 Task: Select a due date automation when advanced on, the moment a card is due add dates due in between 1 and 5 days.
Action: Mouse moved to (1393, 108)
Screenshot: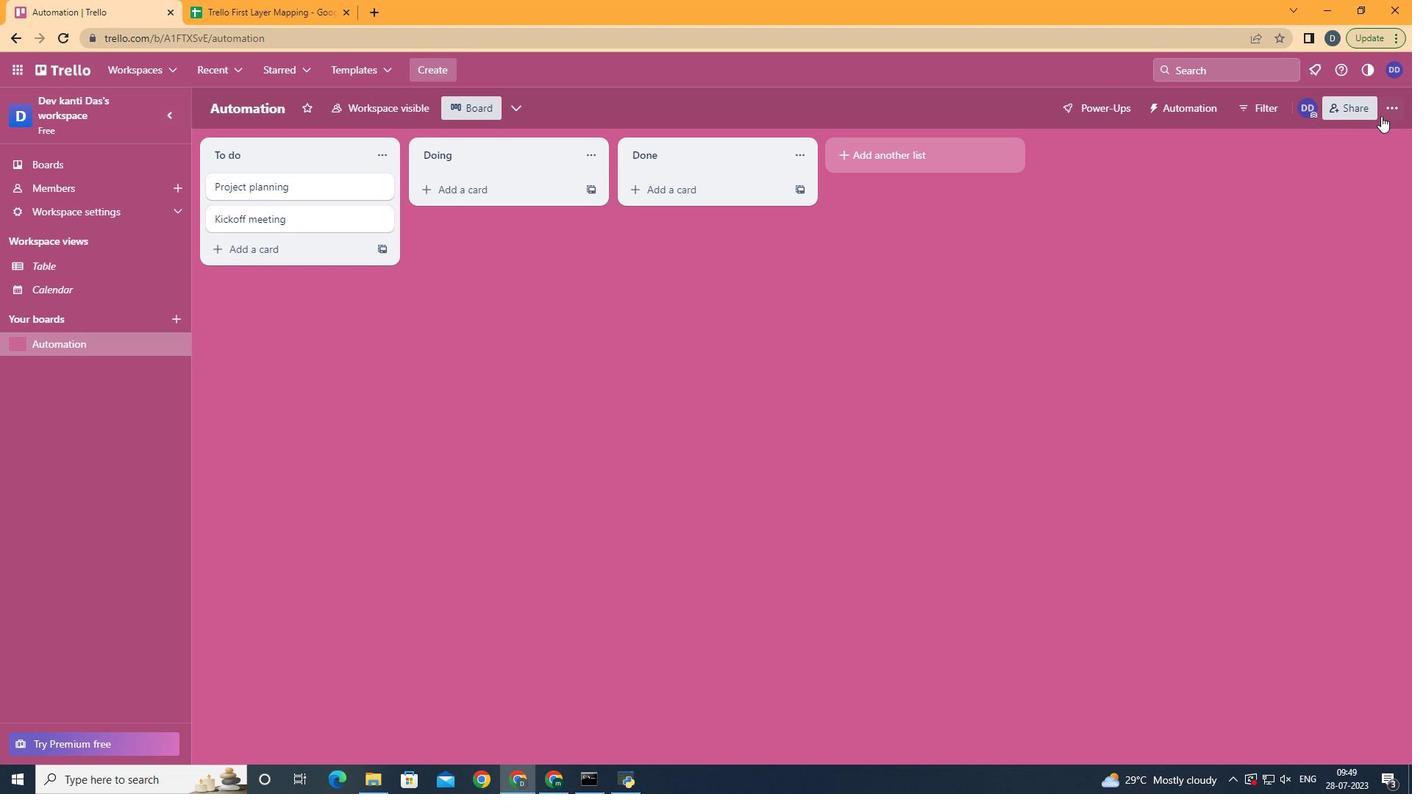 
Action: Mouse pressed left at (1393, 108)
Screenshot: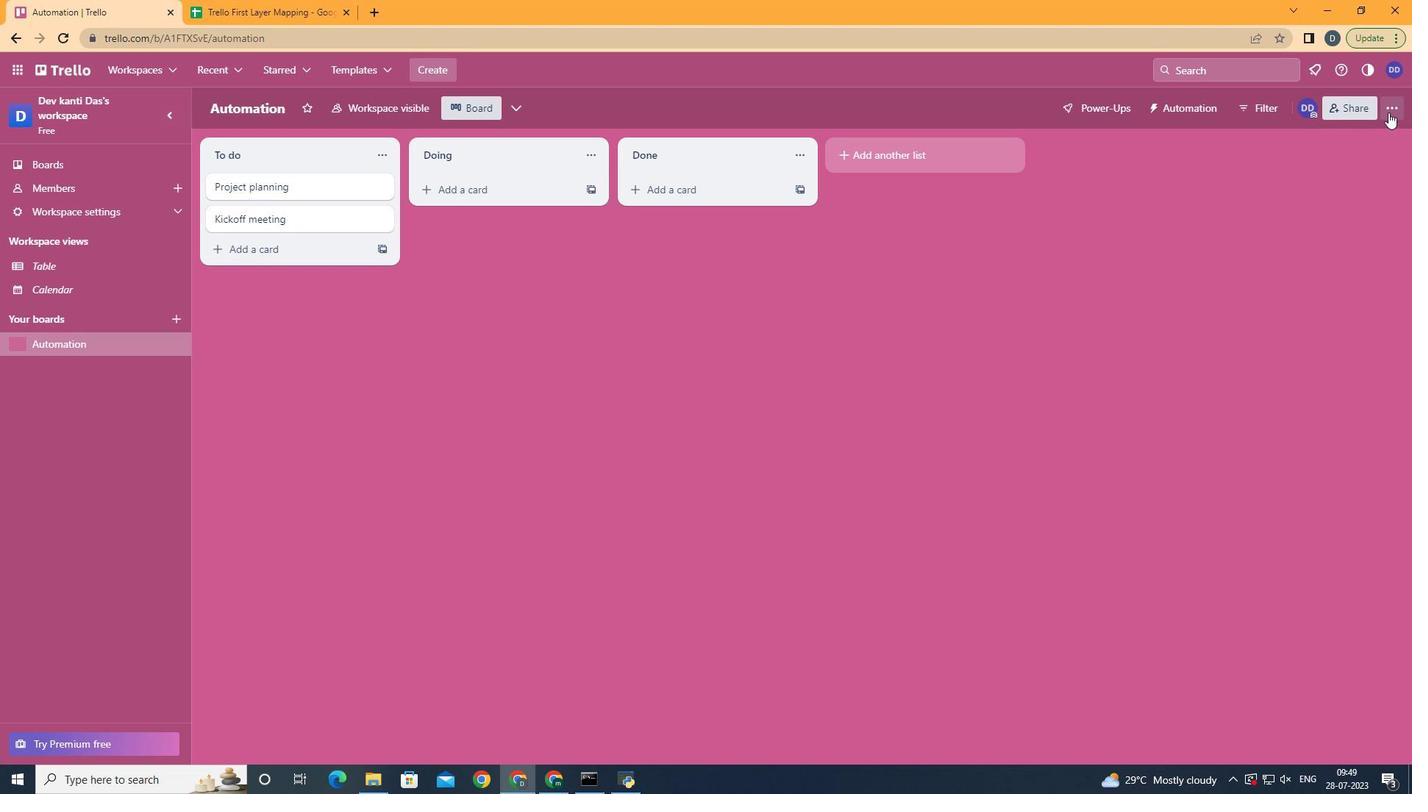 
Action: Mouse moved to (1255, 294)
Screenshot: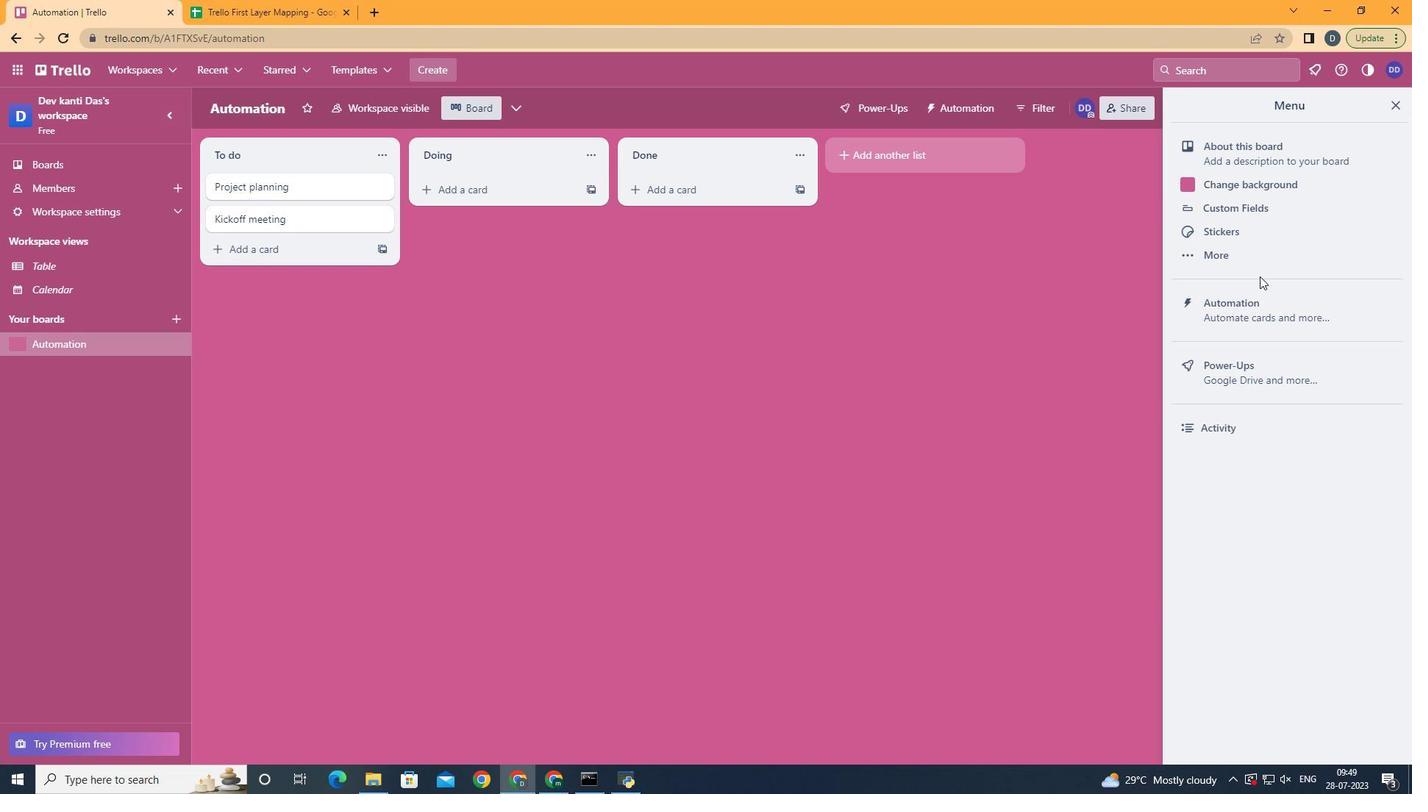 
Action: Mouse pressed left at (1255, 294)
Screenshot: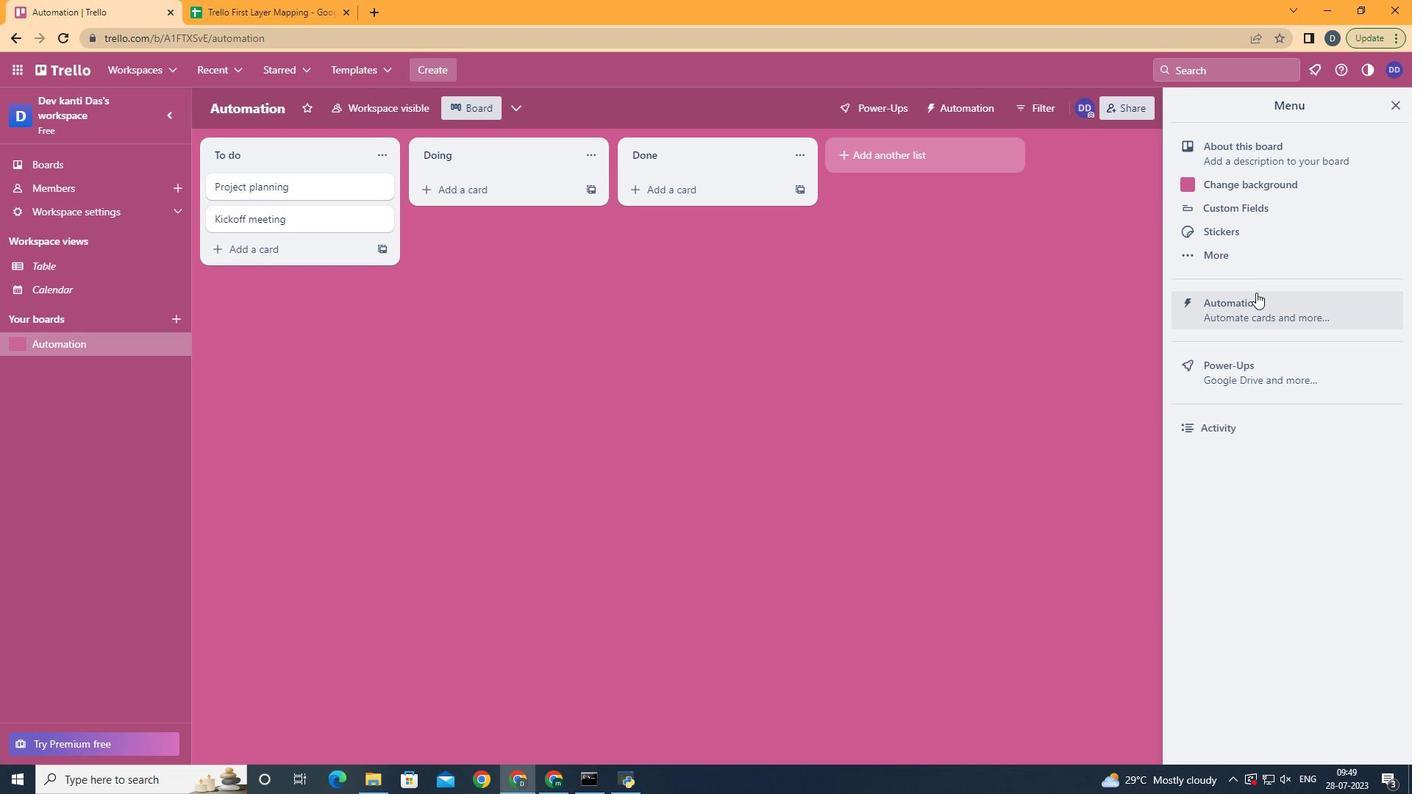 
Action: Mouse moved to (312, 289)
Screenshot: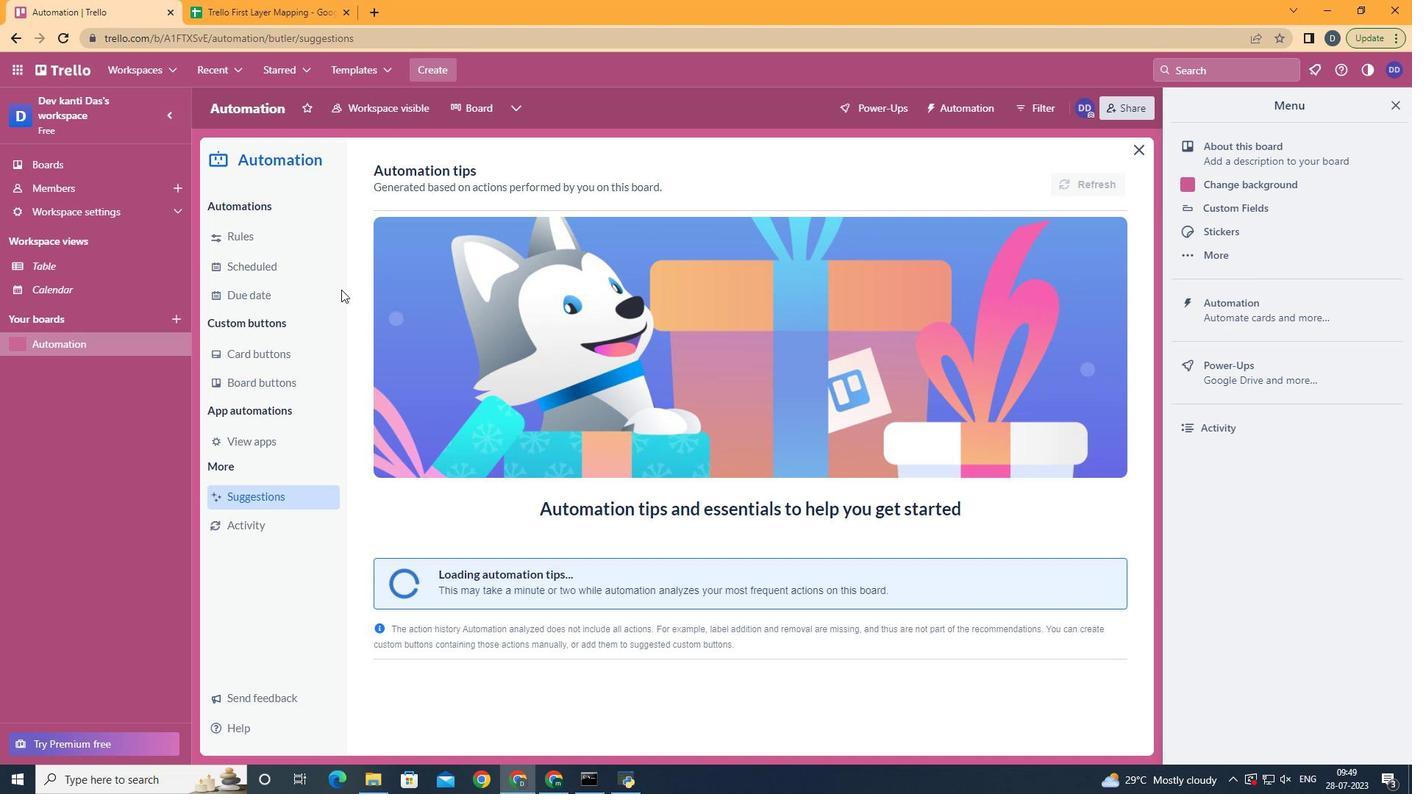 
Action: Mouse pressed left at (312, 289)
Screenshot: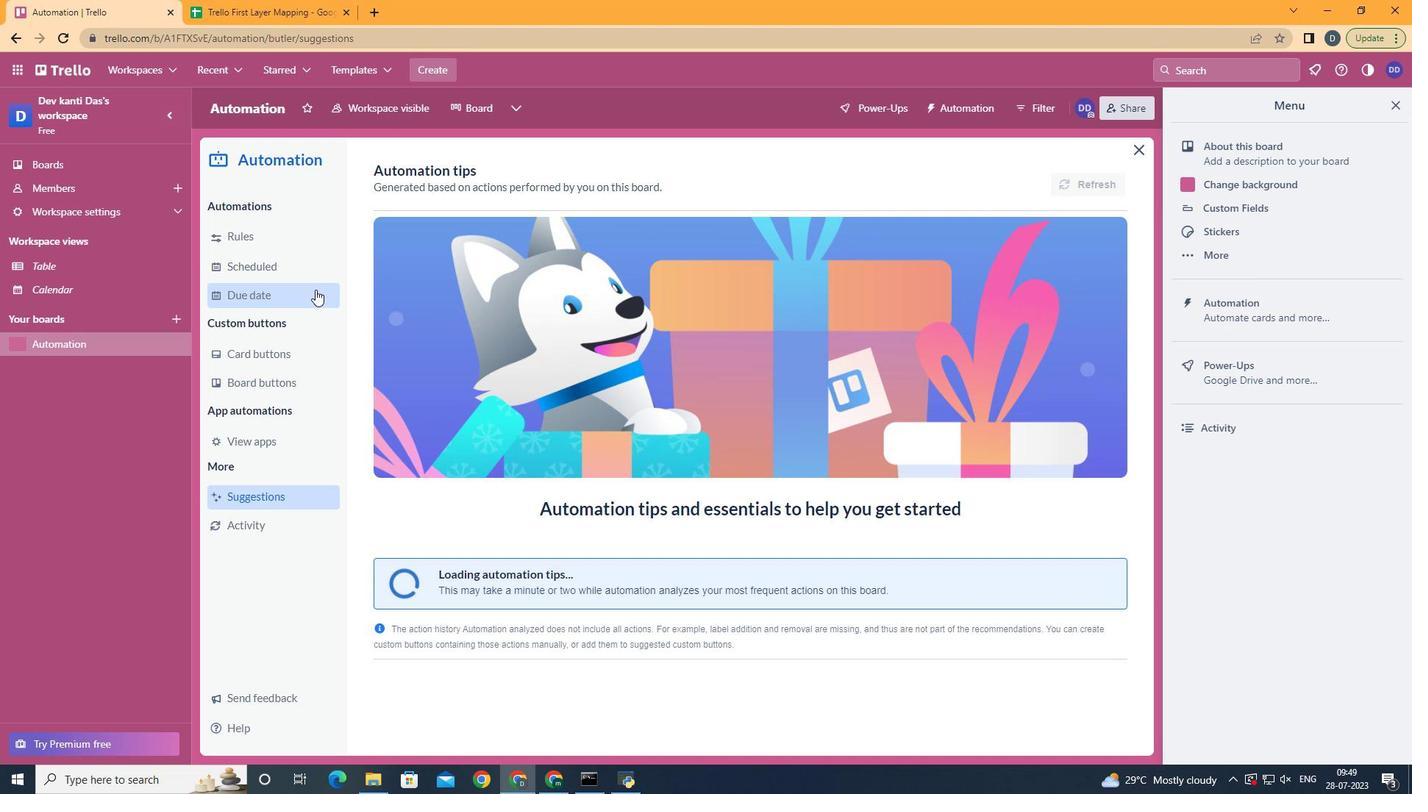 
Action: Mouse moved to (1028, 177)
Screenshot: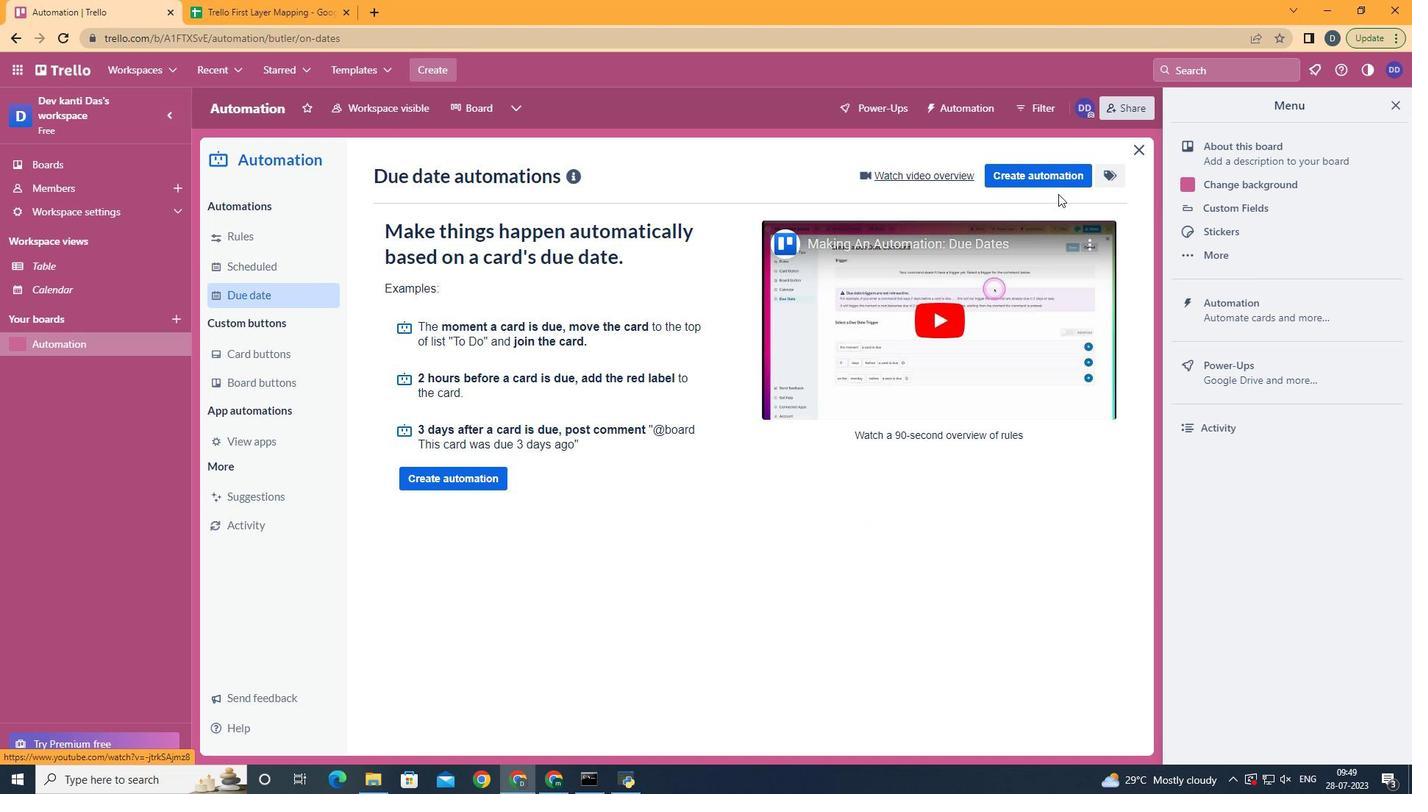 
Action: Mouse pressed left at (1028, 177)
Screenshot: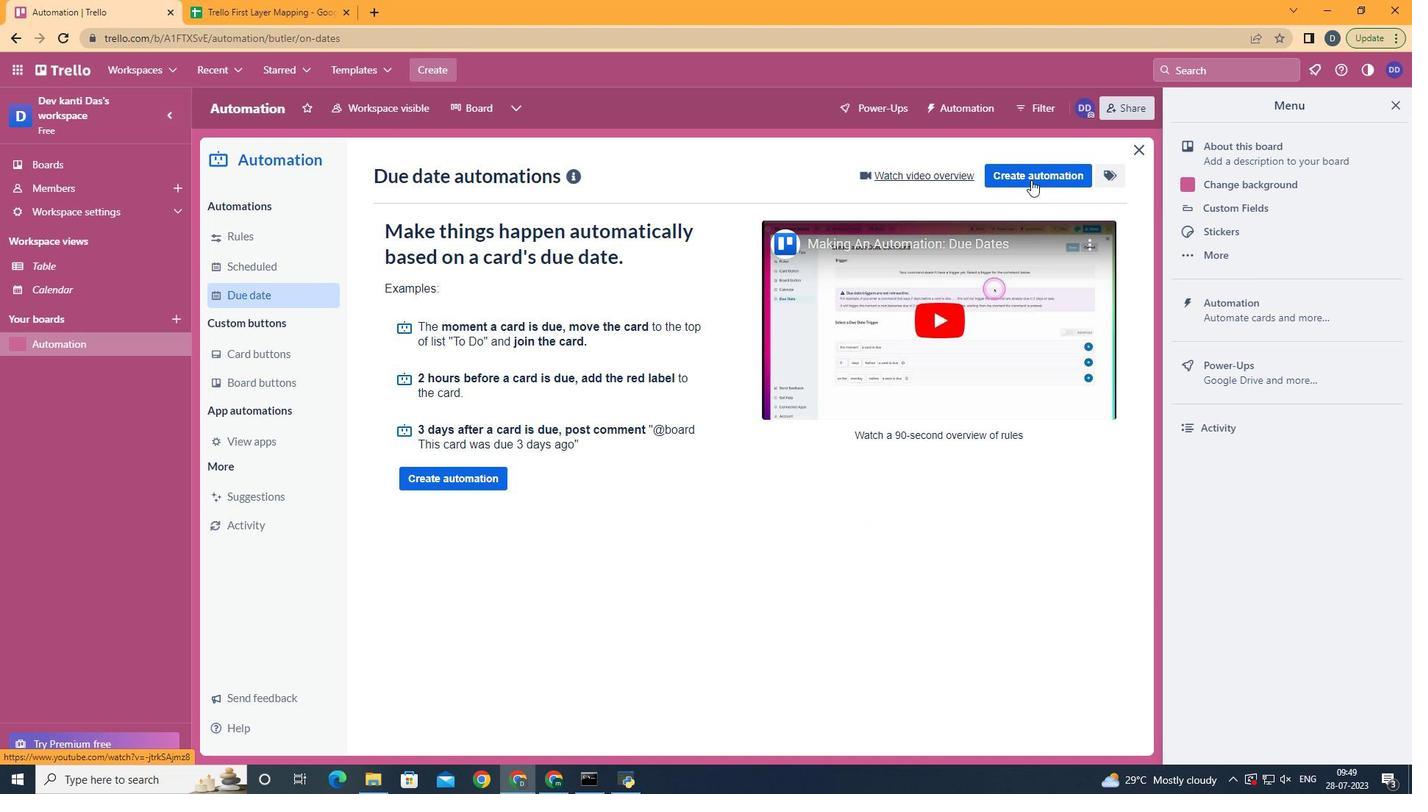 
Action: Mouse moved to (690, 330)
Screenshot: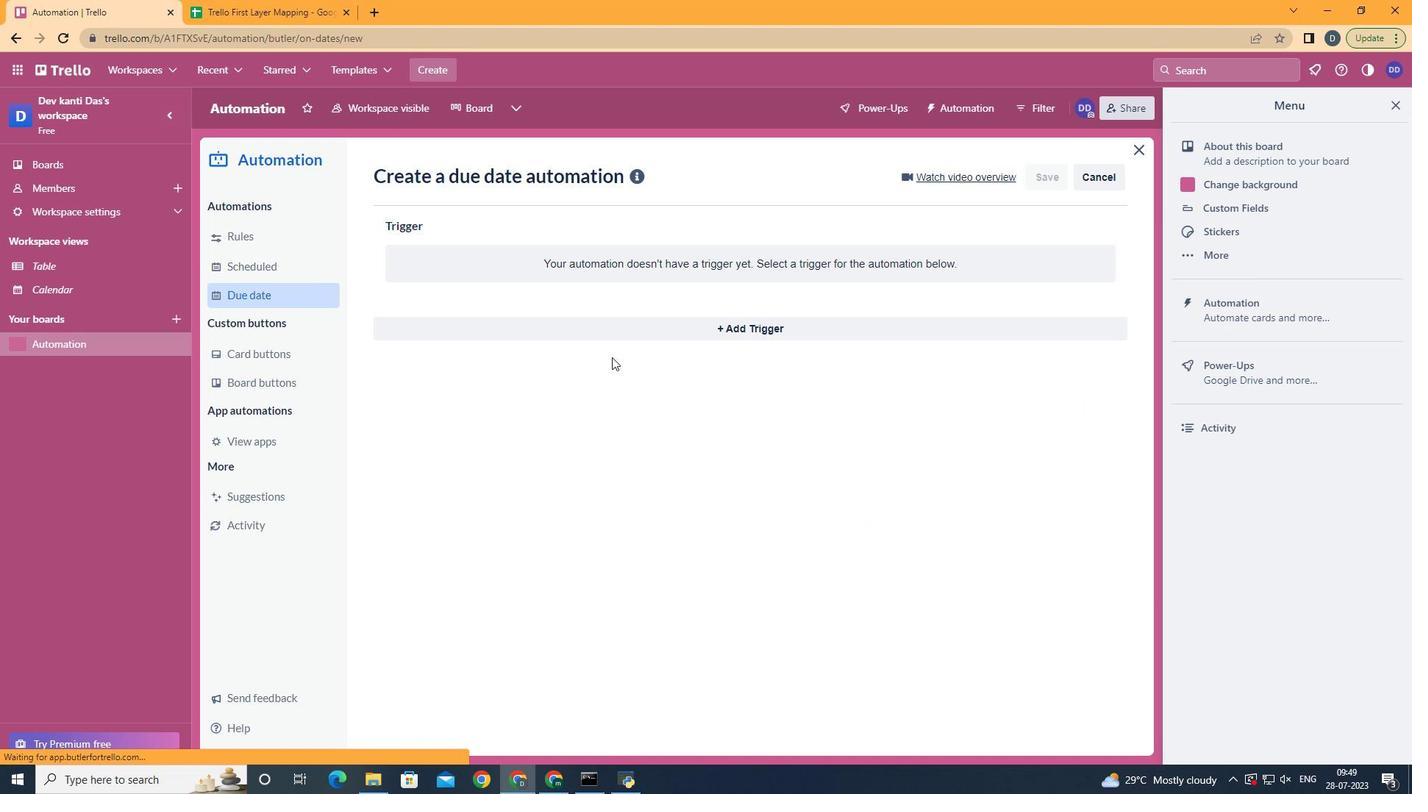 
Action: Mouse pressed left at (690, 330)
Screenshot: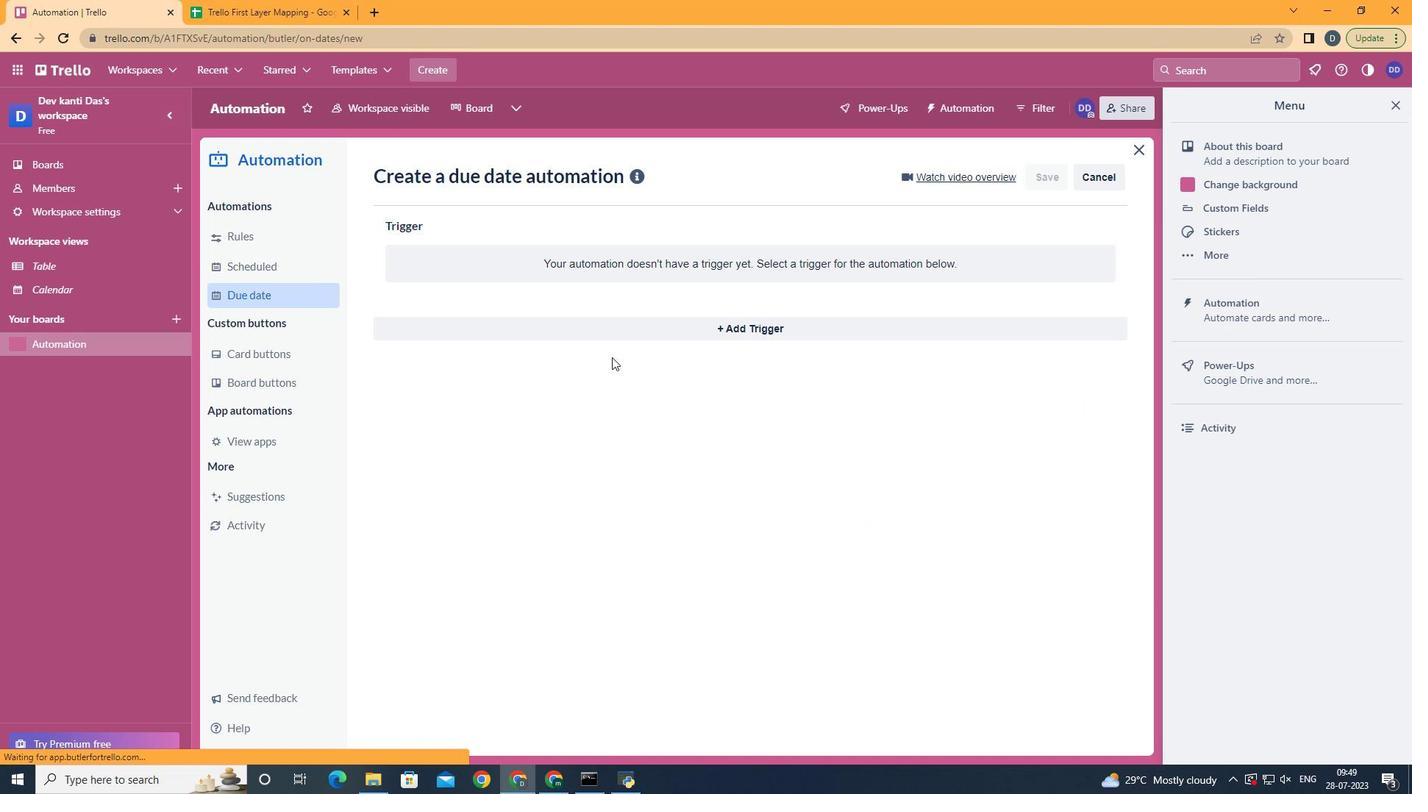 
Action: Mouse moved to (494, 503)
Screenshot: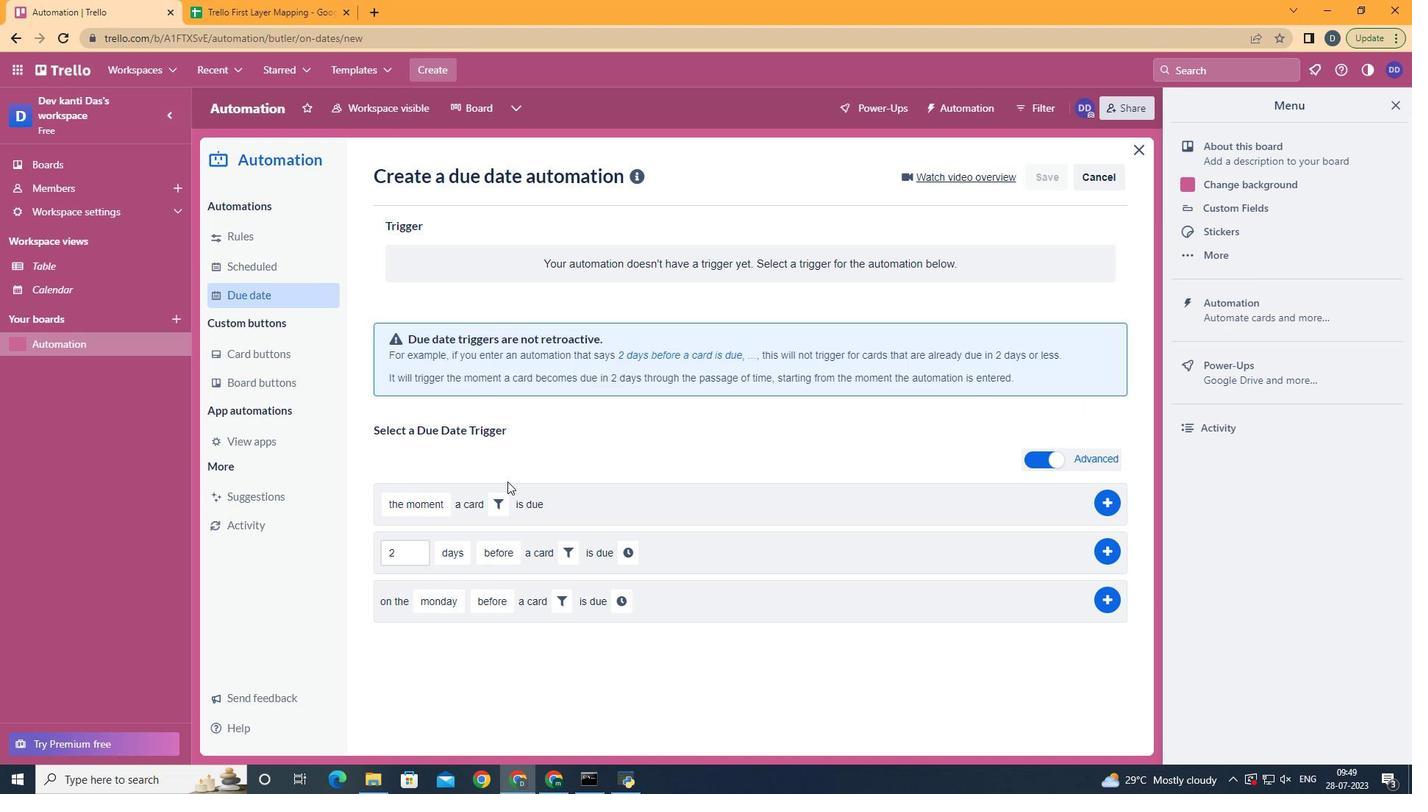 
Action: Mouse pressed left at (494, 503)
Screenshot: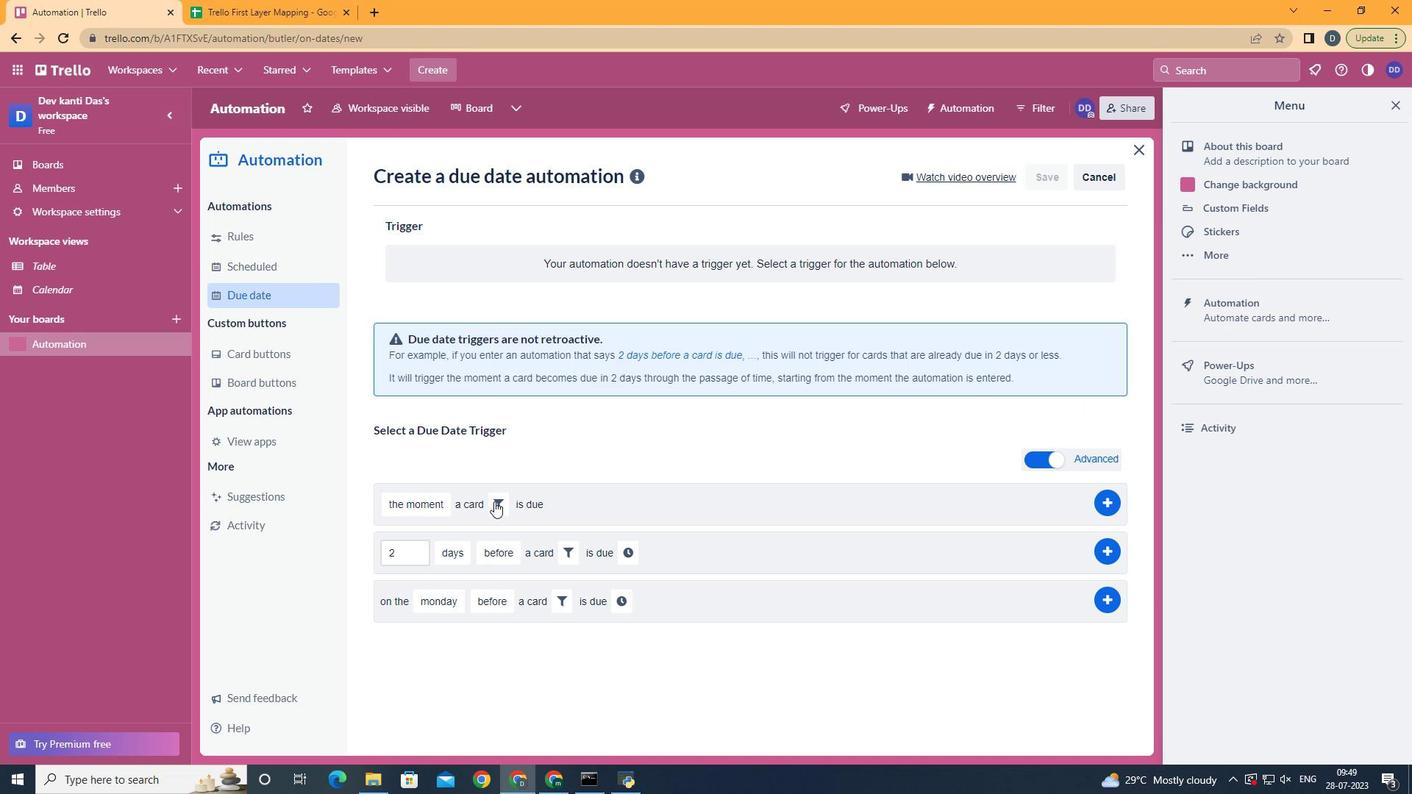 
Action: Mouse moved to (579, 560)
Screenshot: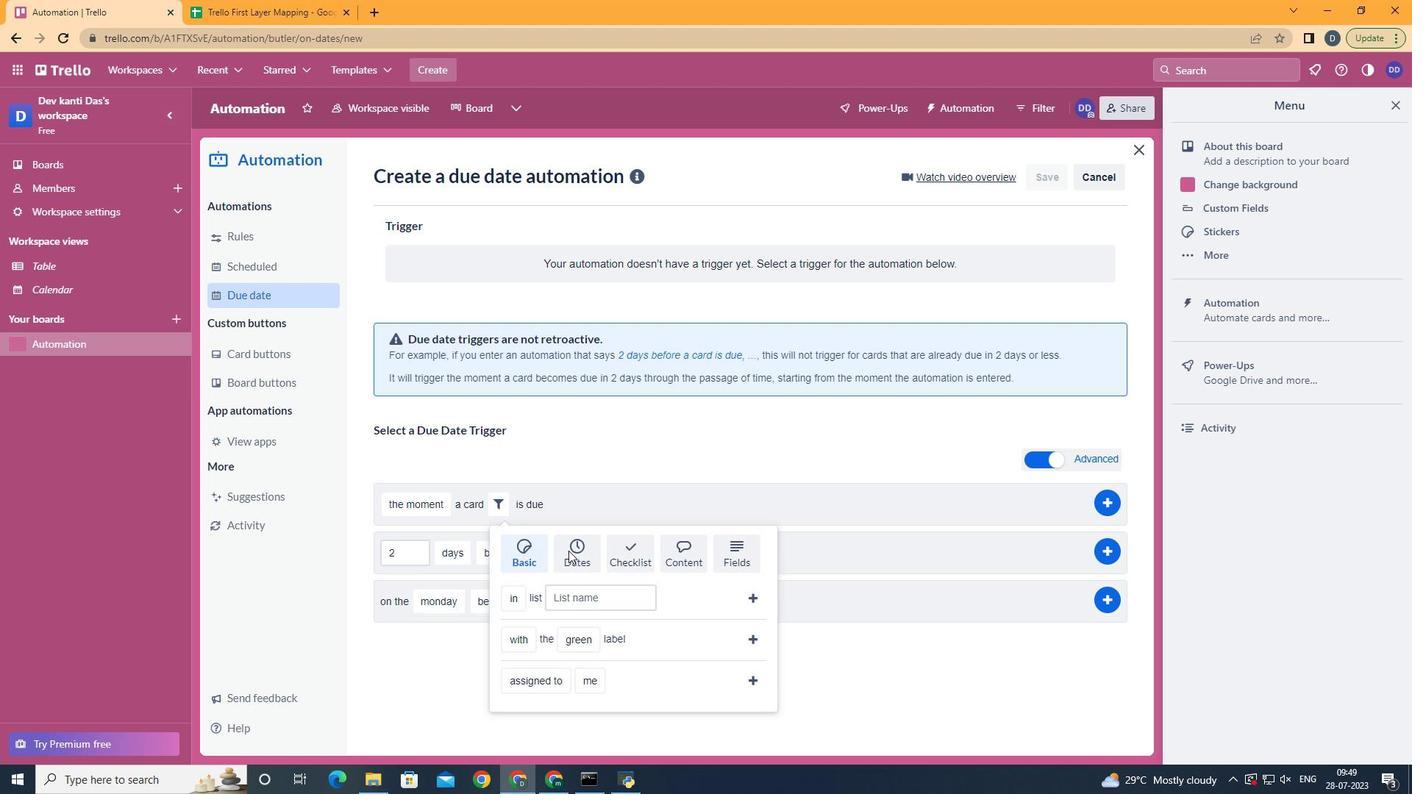 
Action: Mouse pressed left at (579, 560)
Screenshot: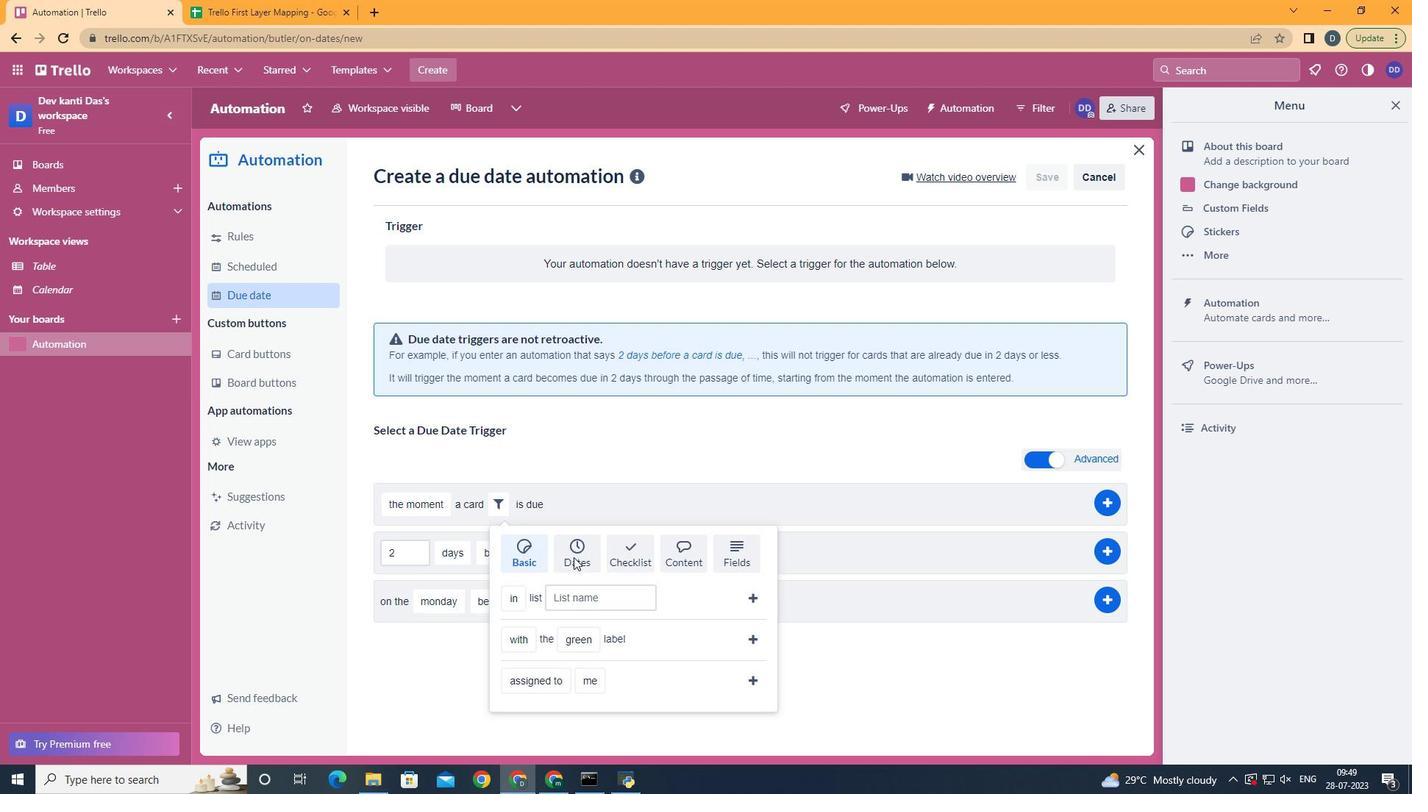 
Action: Mouse moved to (541, 671)
Screenshot: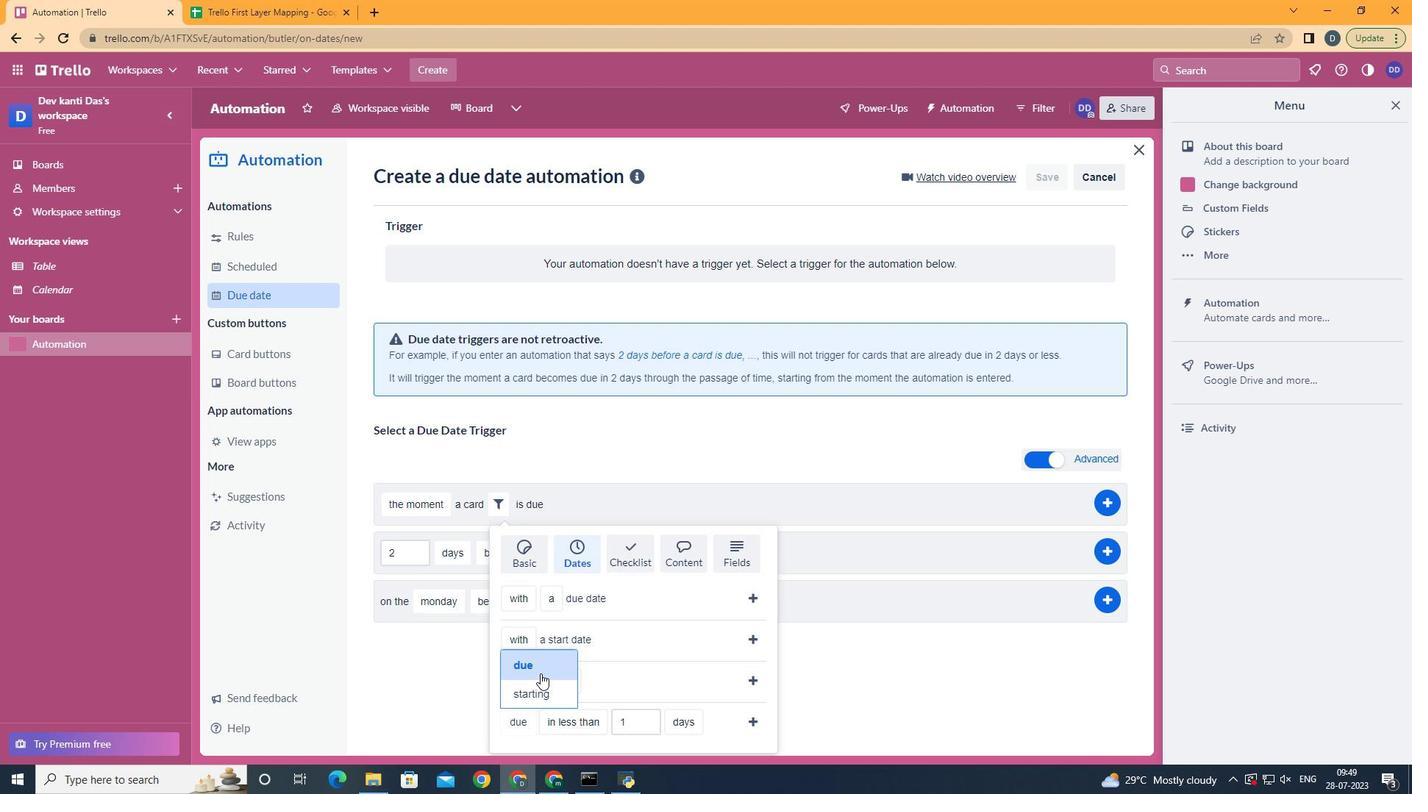 
Action: Mouse pressed left at (541, 671)
Screenshot: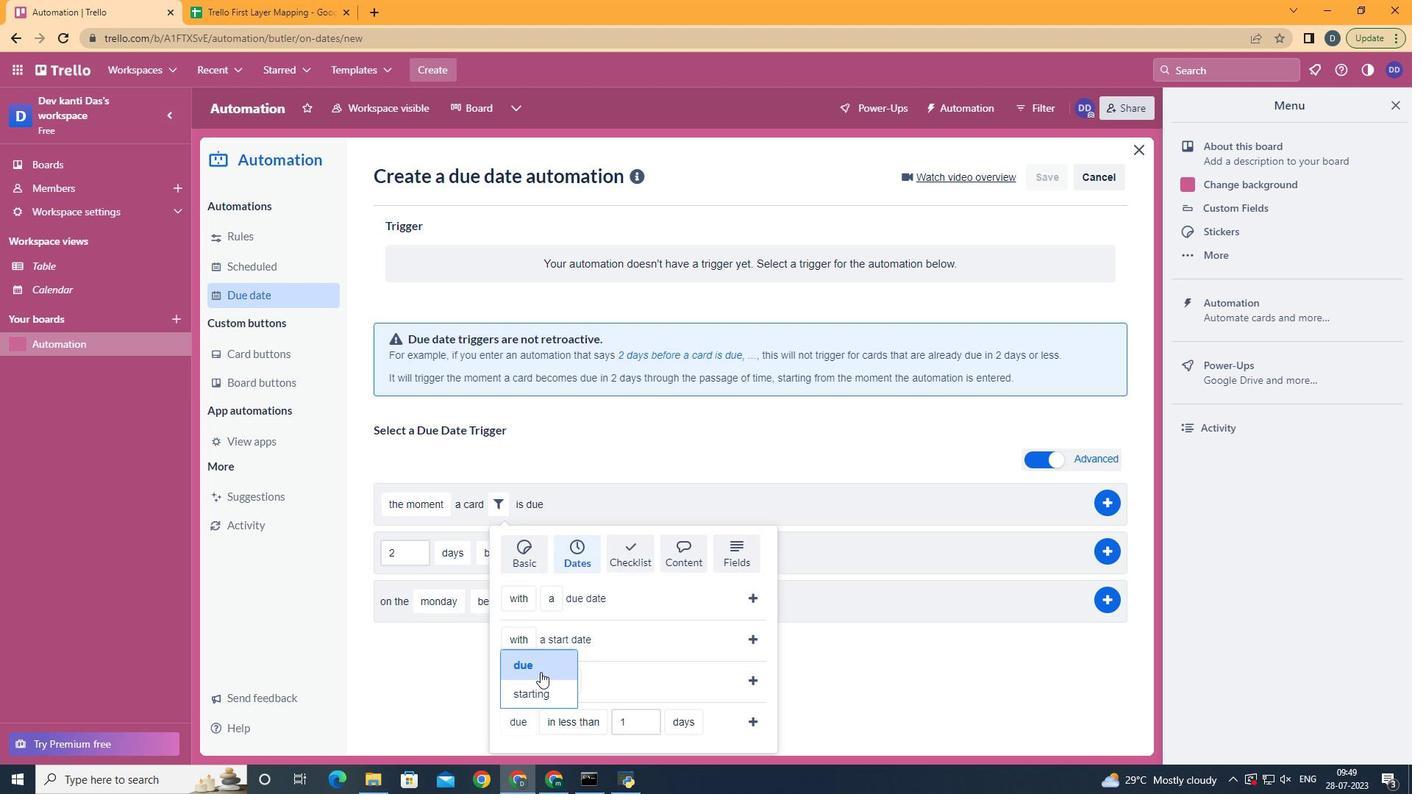
Action: Mouse moved to (595, 694)
Screenshot: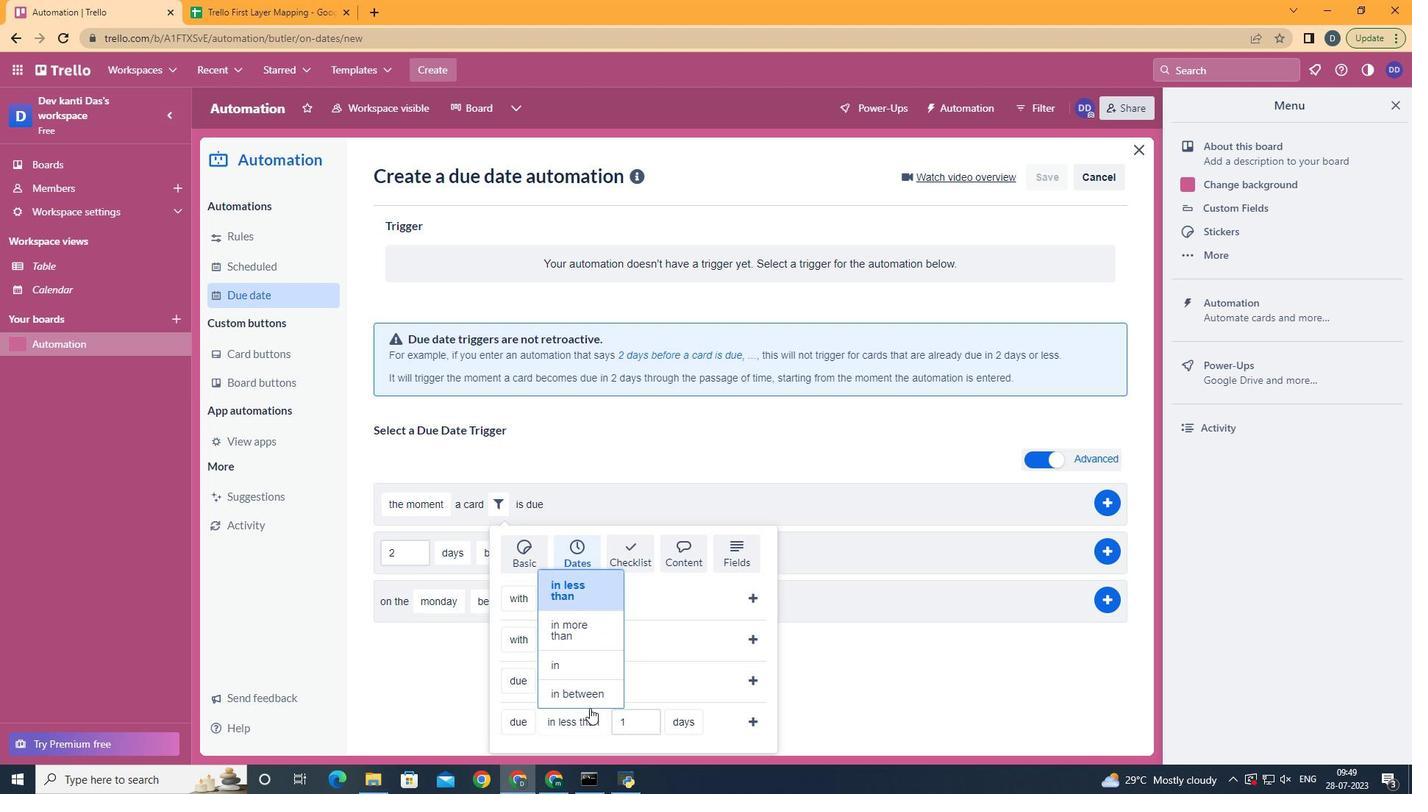 
Action: Mouse pressed left at (595, 694)
Screenshot: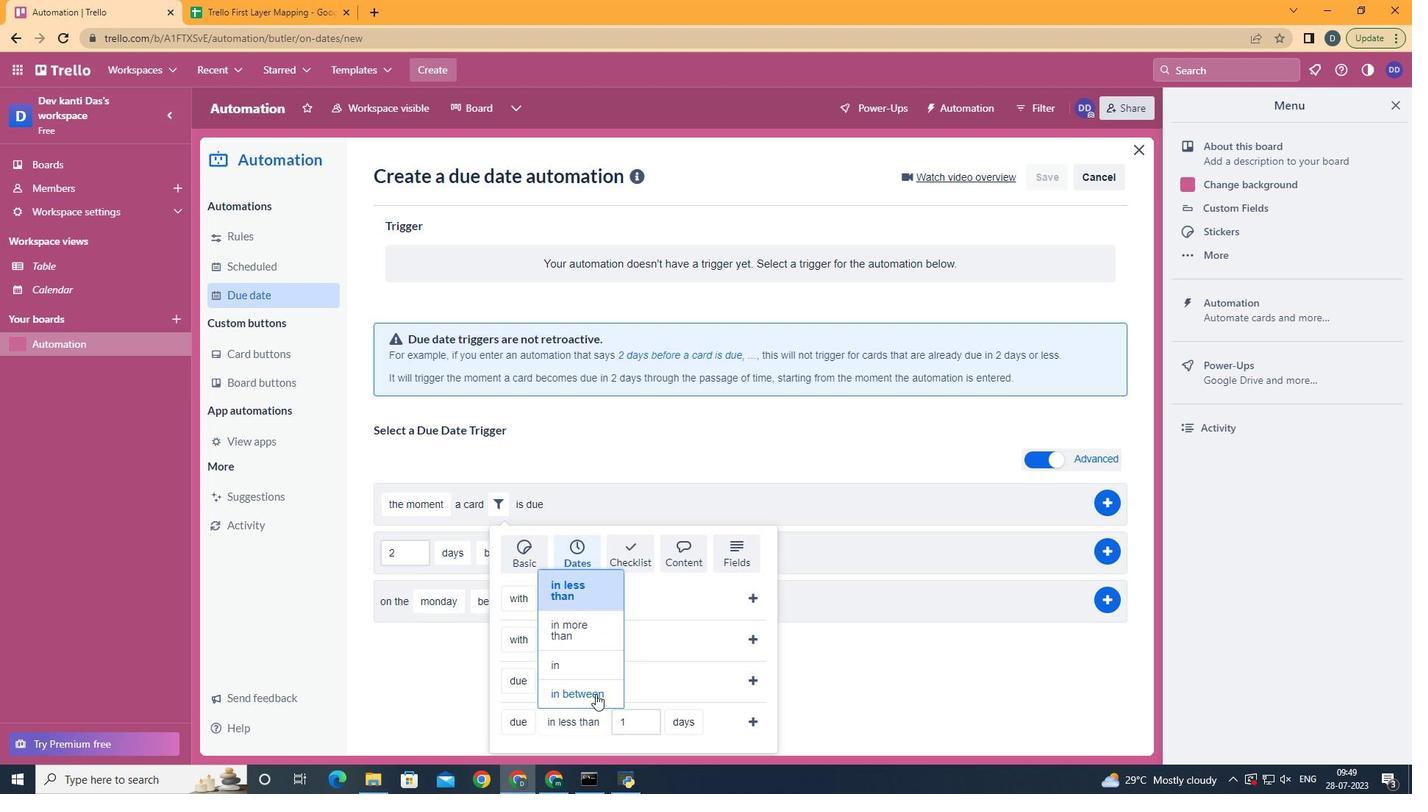 
Action: Mouse moved to (778, 667)
Screenshot: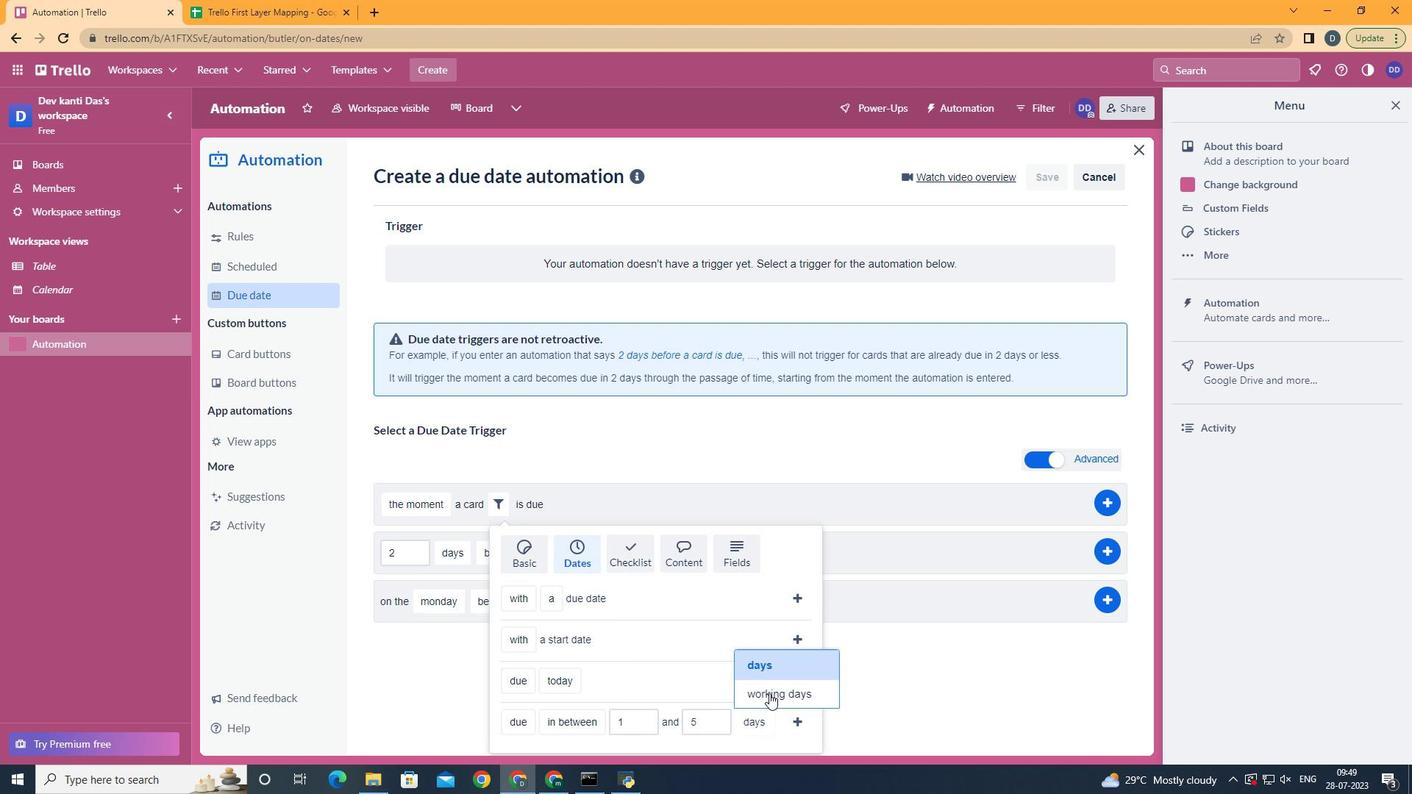 
Action: Mouse pressed left at (778, 667)
Screenshot: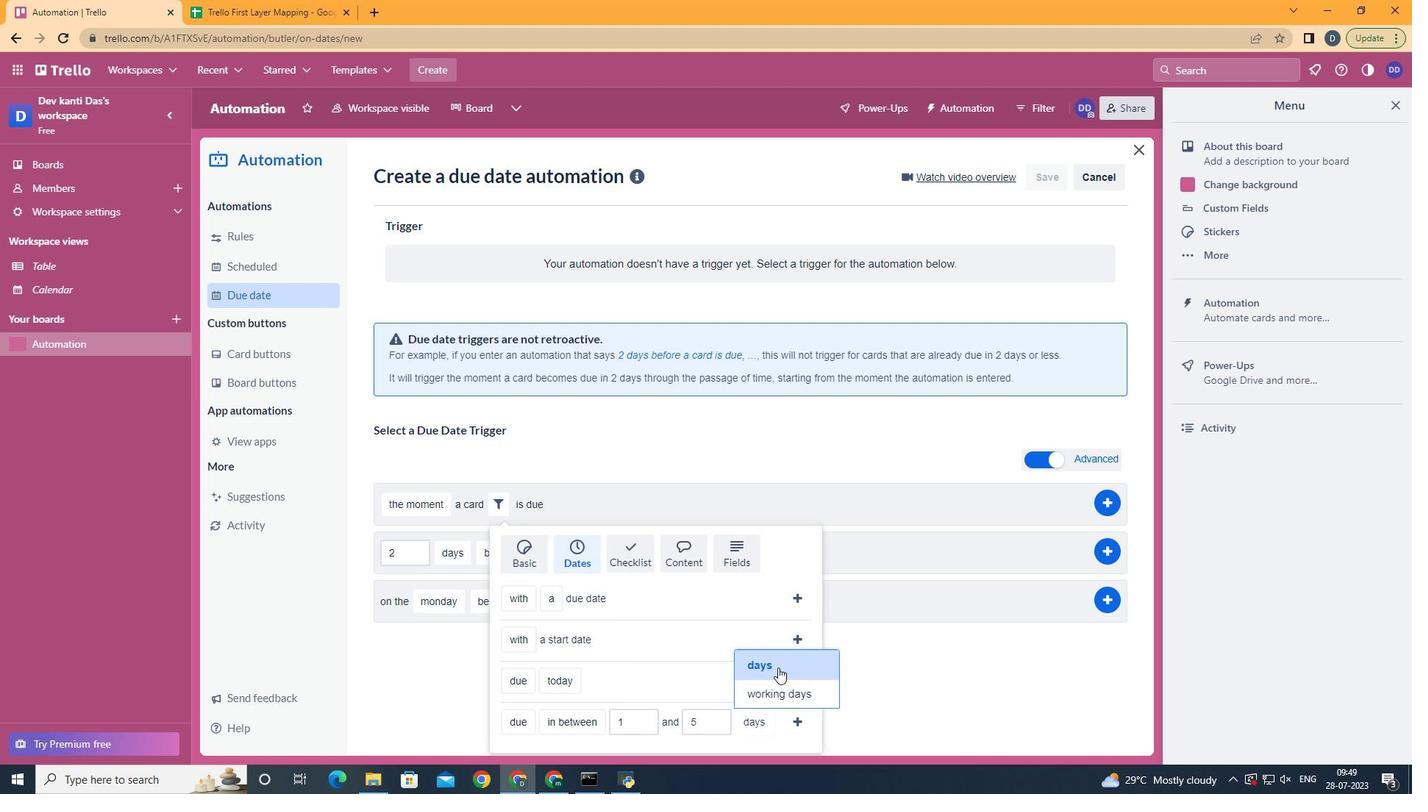 
Action: Mouse moved to (800, 723)
Screenshot: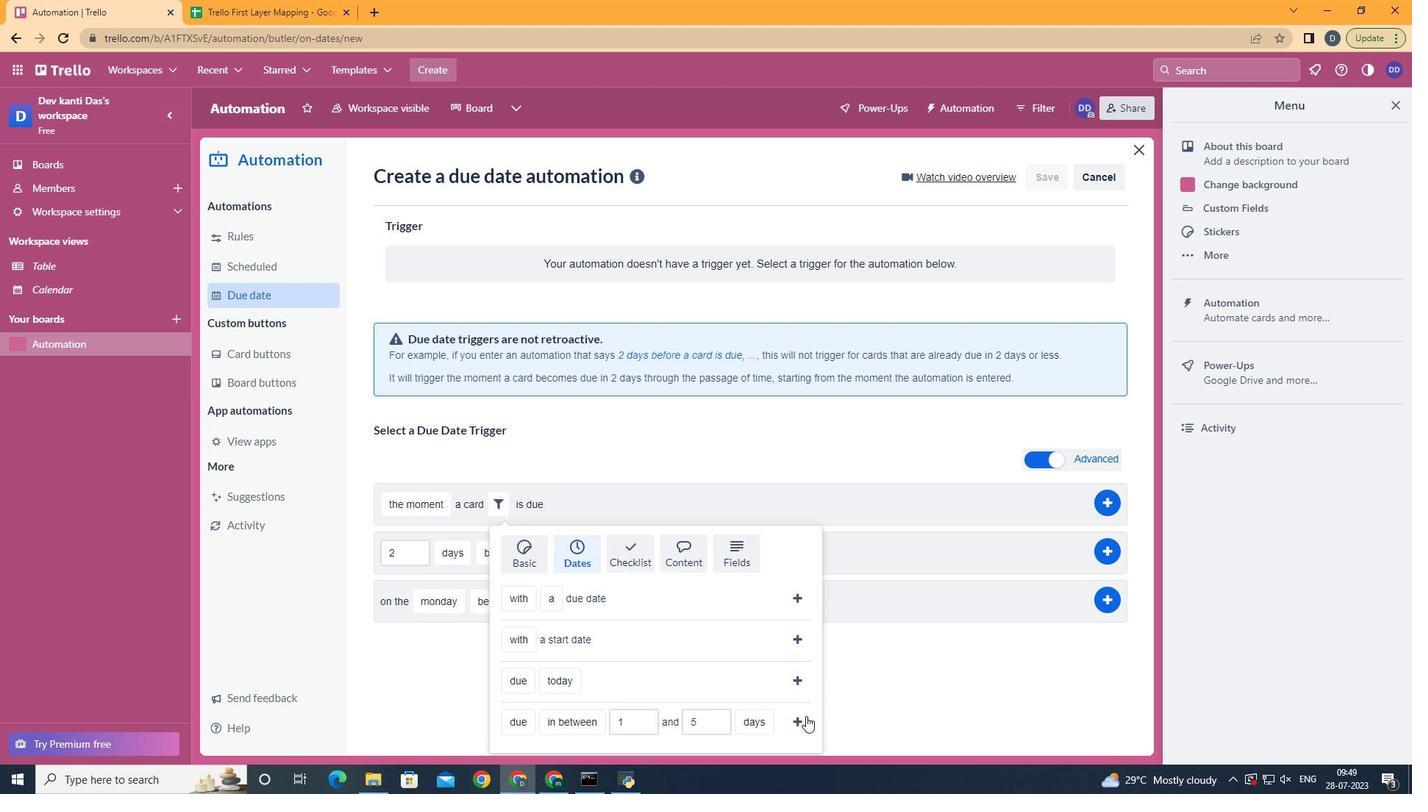 
Action: Mouse pressed left at (800, 723)
Screenshot: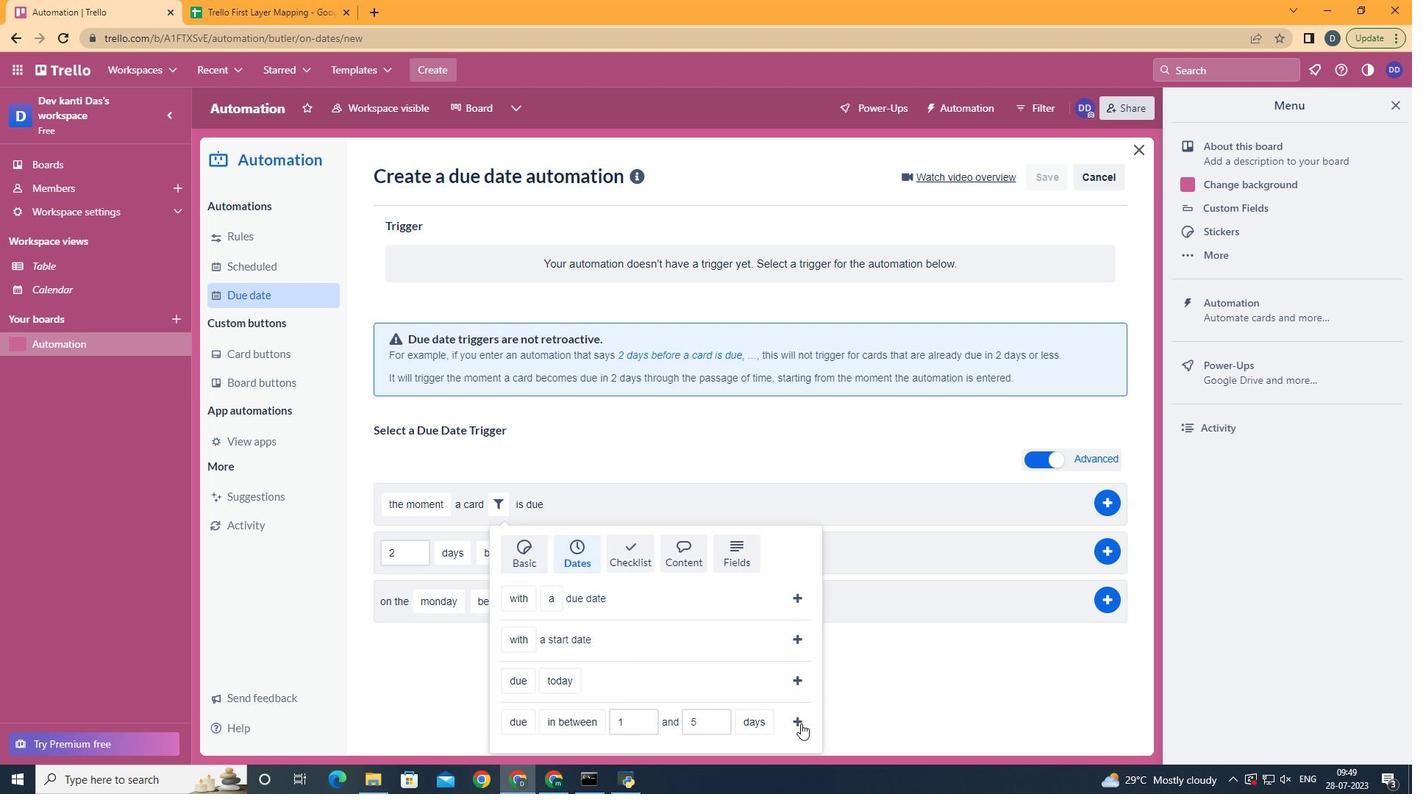 
